 Task: Create a due date automation trigger when advanced on, on the tuesday after a card is due add basic assigned to me at 11:00 AM.
Action: Mouse moved to (941, 72)
Screenshot: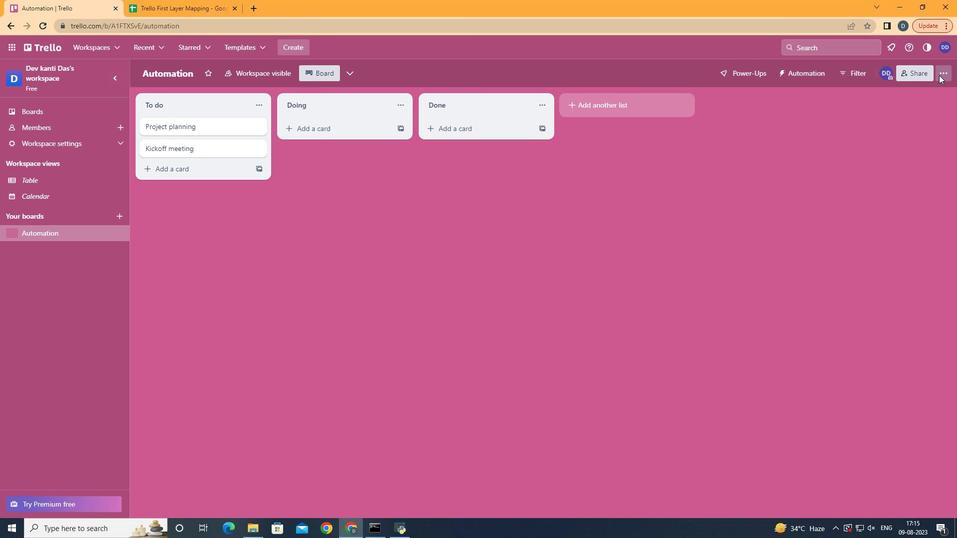 
Action: Mouse pressed left at (941, 72)
Screenshot: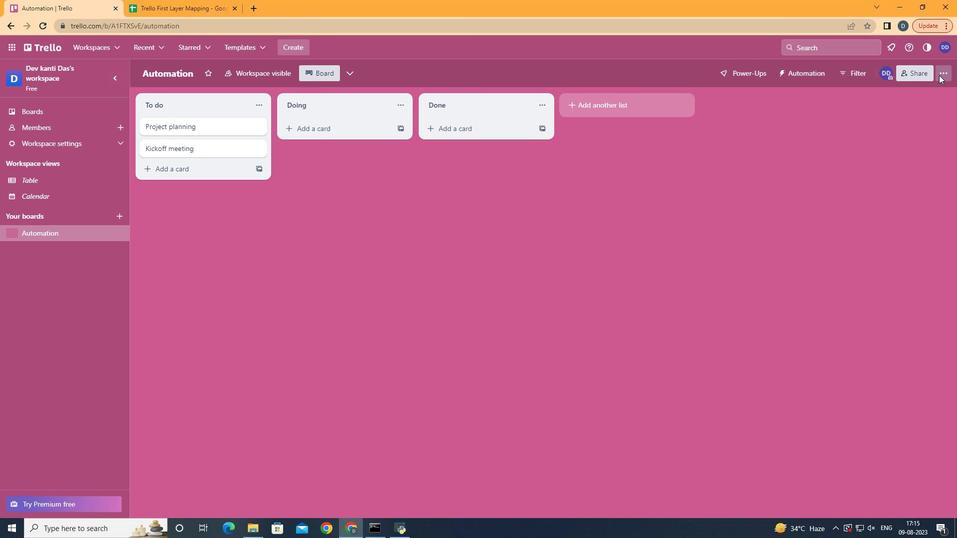 
Action: Mouse moved to (852, 218)
Screenshot: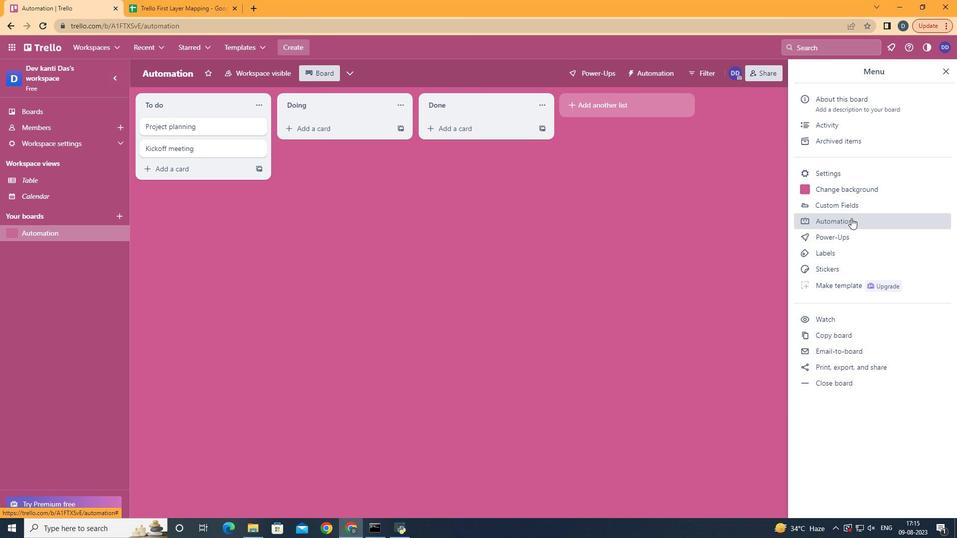 
Action: Mouse pressed left at (852, 218)
Screenshot: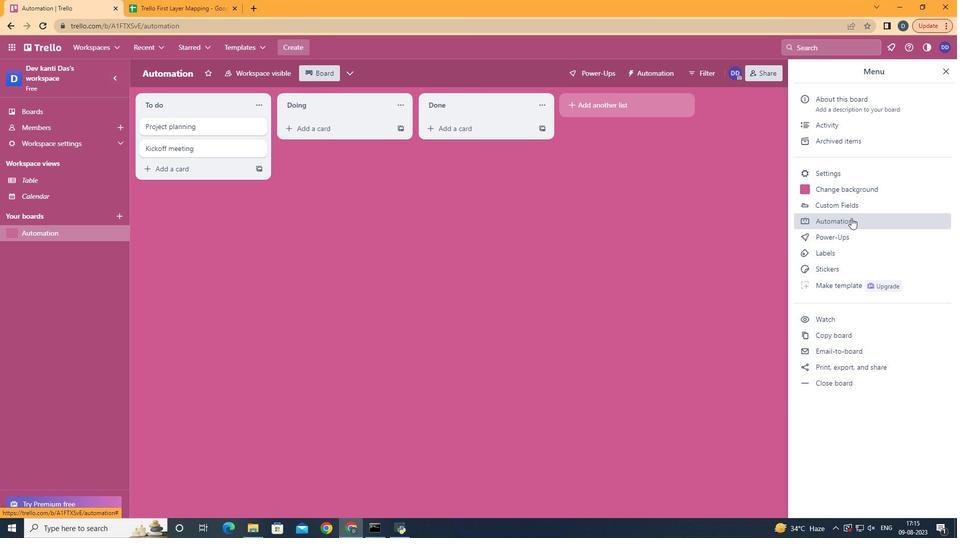 
Action: Mouse moved to (176, 197)
Screenshot: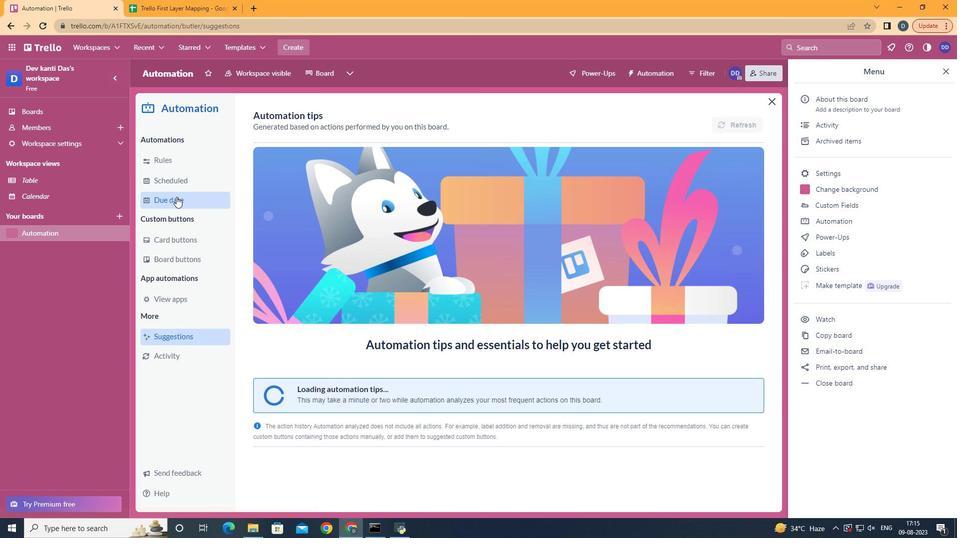 
Action: Mouse pressed left at (176, 197)
Screenshot: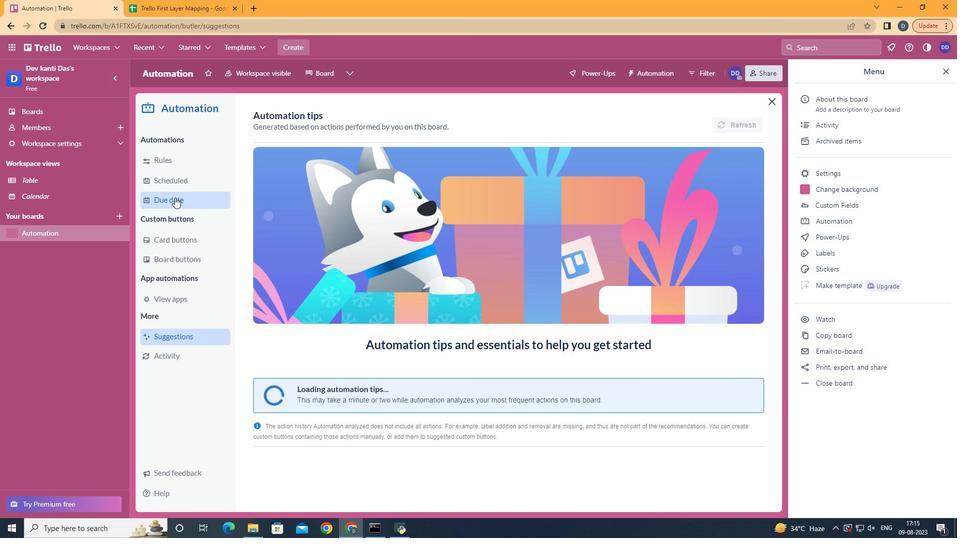 
Action: Mouse moved to (704, 116)
Screenshot: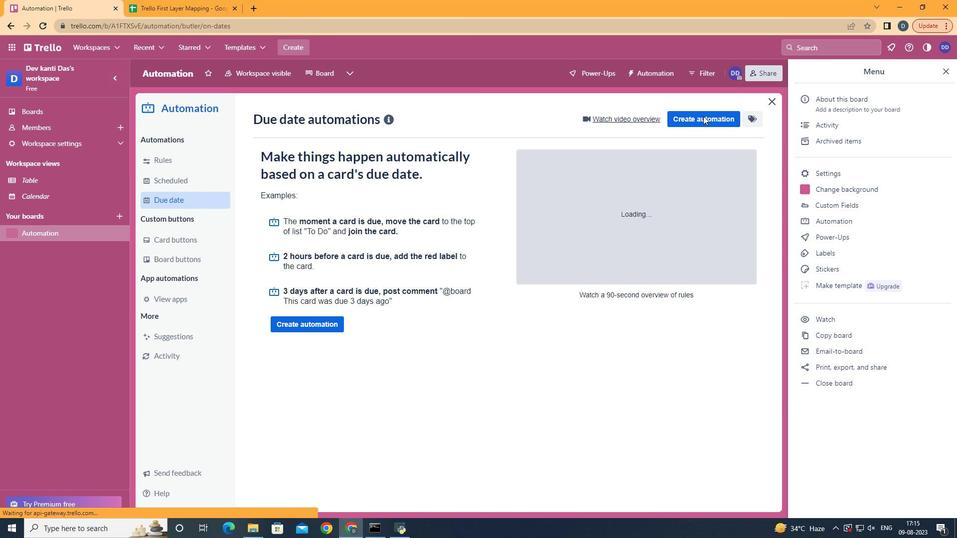 
Action: Mouse pressed left at (704, 116)
Screenshot: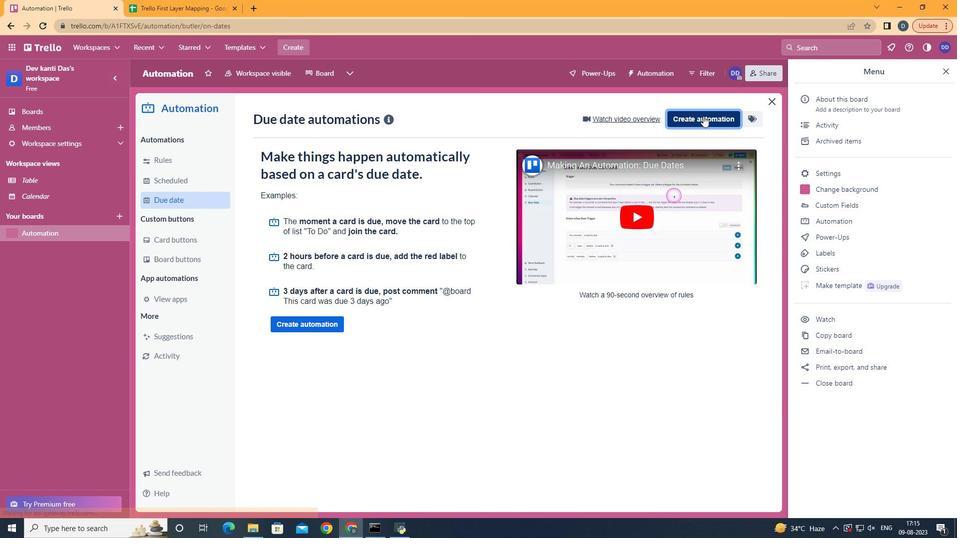 
Action: Mouse moved to (528, 211)
Screenshot: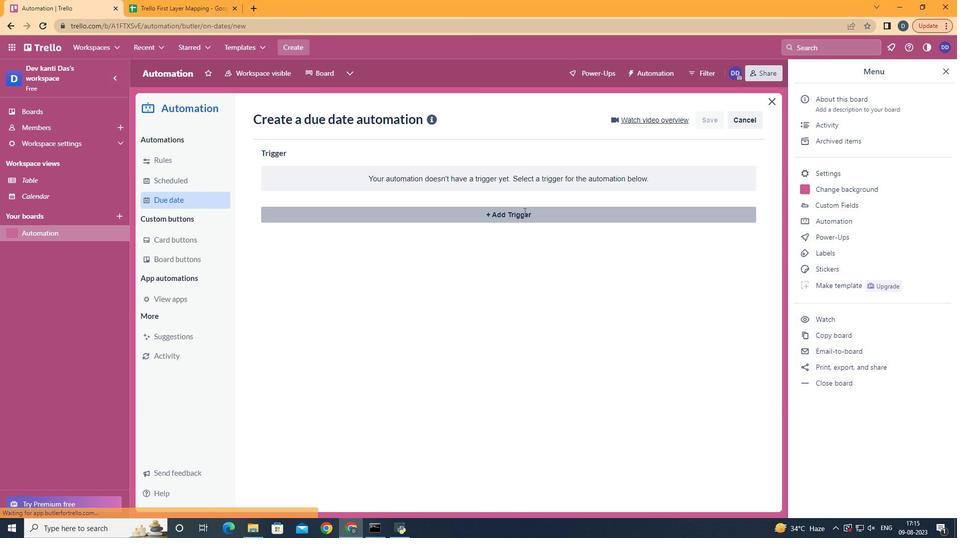 
Action: Mouse pressed left at (528, 211)
Screenshot: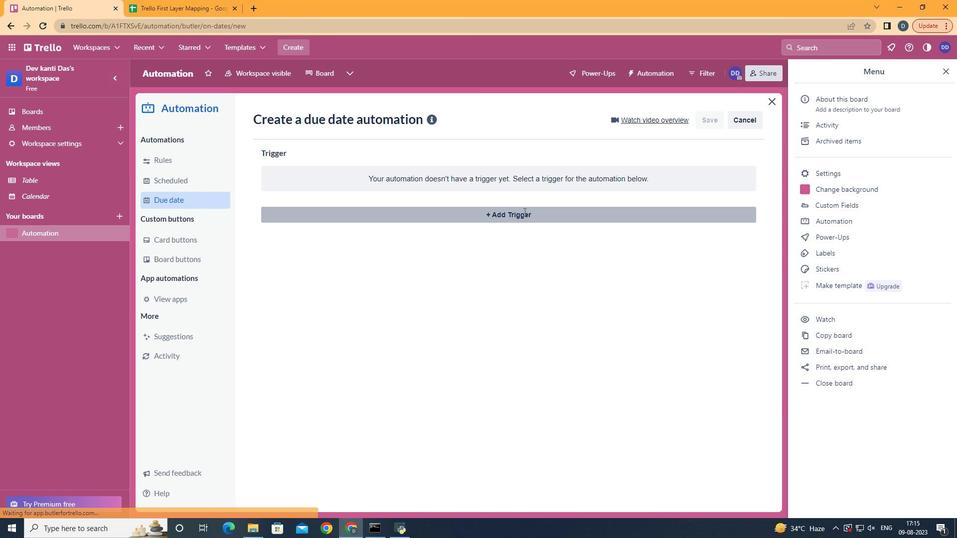 
Action: Mouse moved to (326, 281)
Screenshot: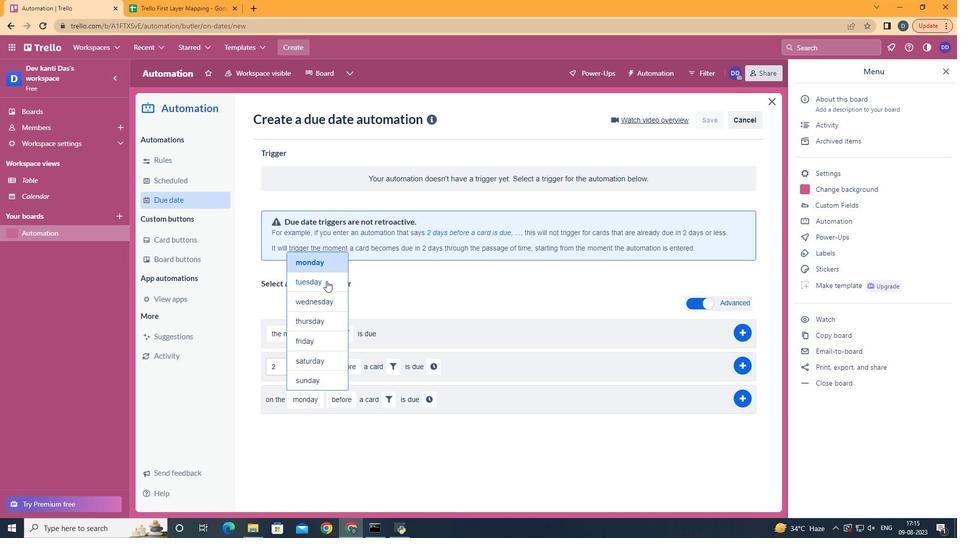 
Action: Mouse pressed left at (326, 281)
Screenshot: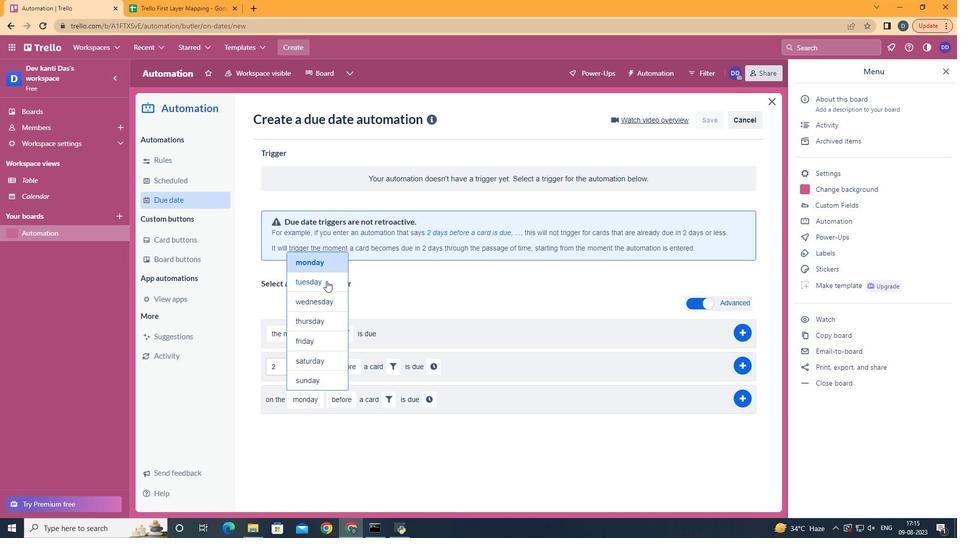 
Action: Mouse moved to (350, 440)
Screenshot: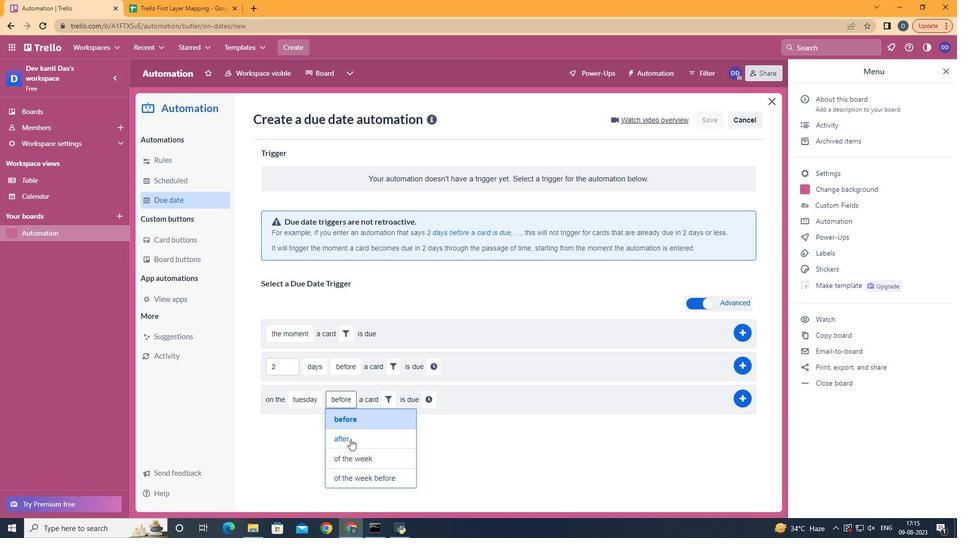 
Action: Mouse pressed left at (350, 440)
Screenshot: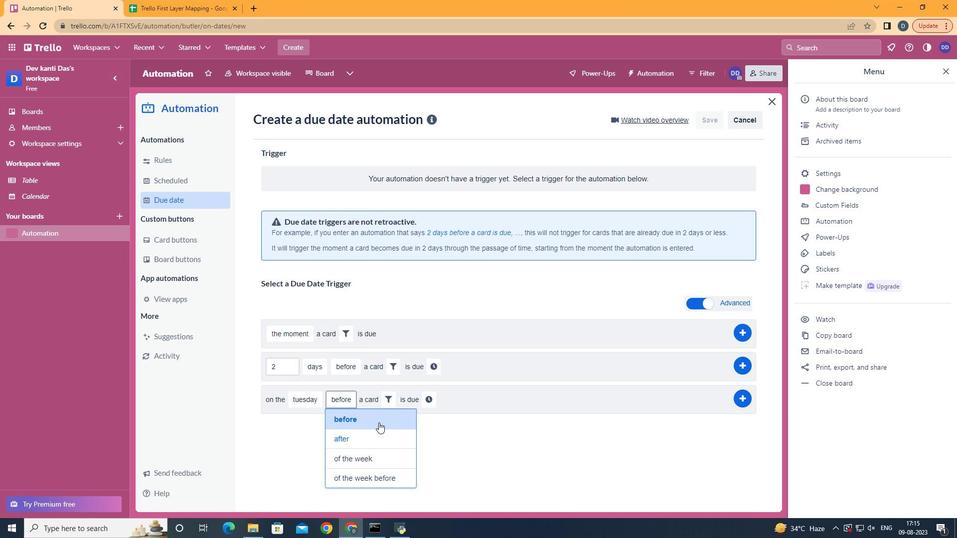 
Action: Mouse moved to (388, 399)
Screenshot: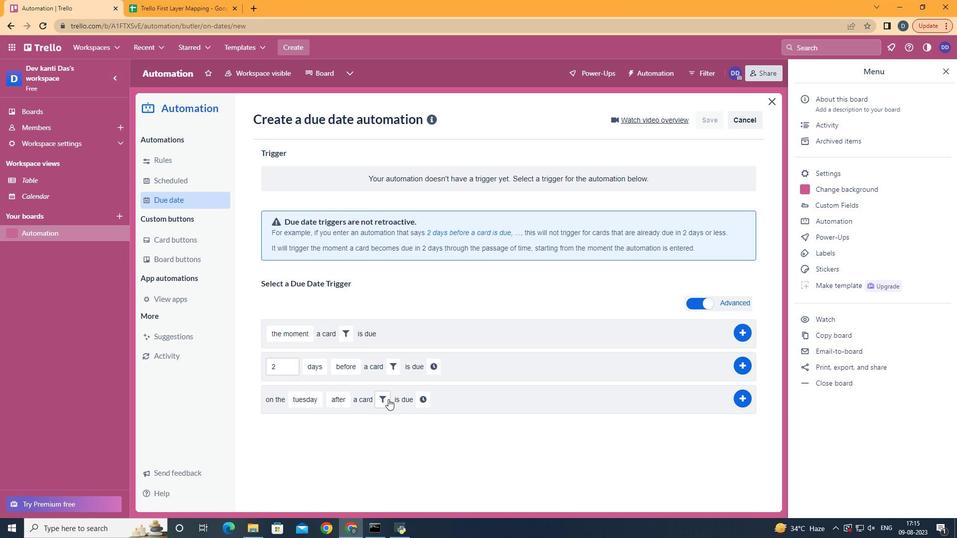 
Action: Mouse pressed left at (388, 399)
Screenshot: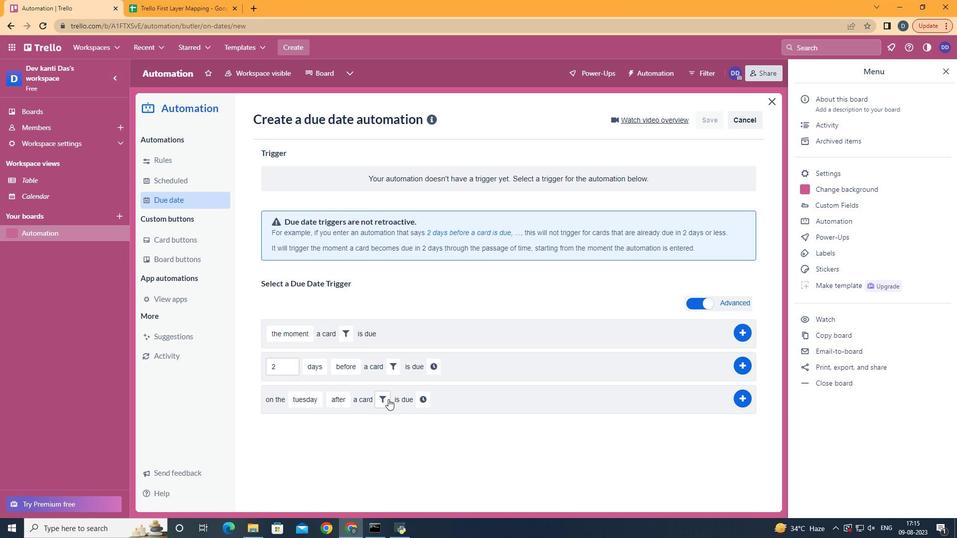 
Action: Mouse moved to (408, 459)
Screenshot: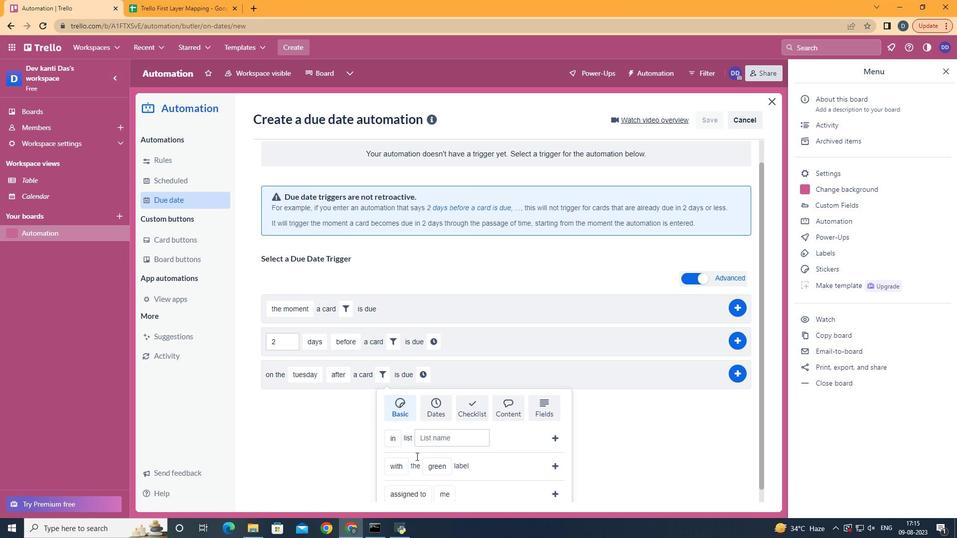 
Action: Mouse scrolled (408, 459) with delta (0, 0)
Screenshot: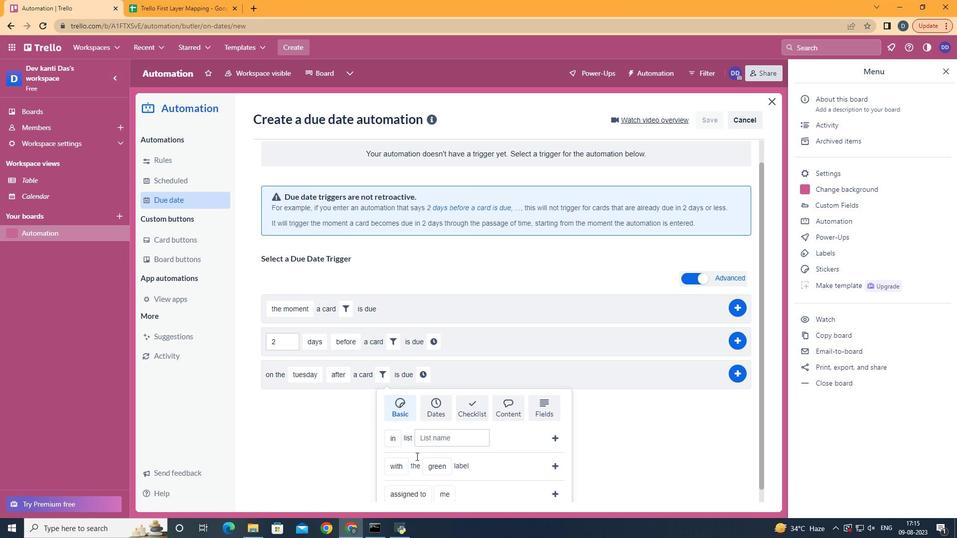 
Action: Mouse scrolled (408, 459) with delta (0, 0)
Screenshot: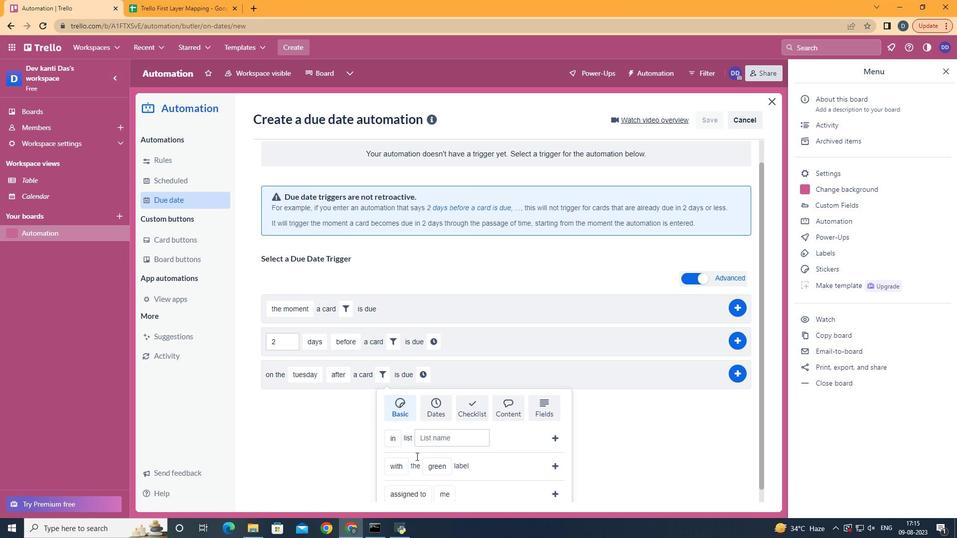 
Action: Mouse scrolled (408, 459) with delta (0, 0)
Screenshot: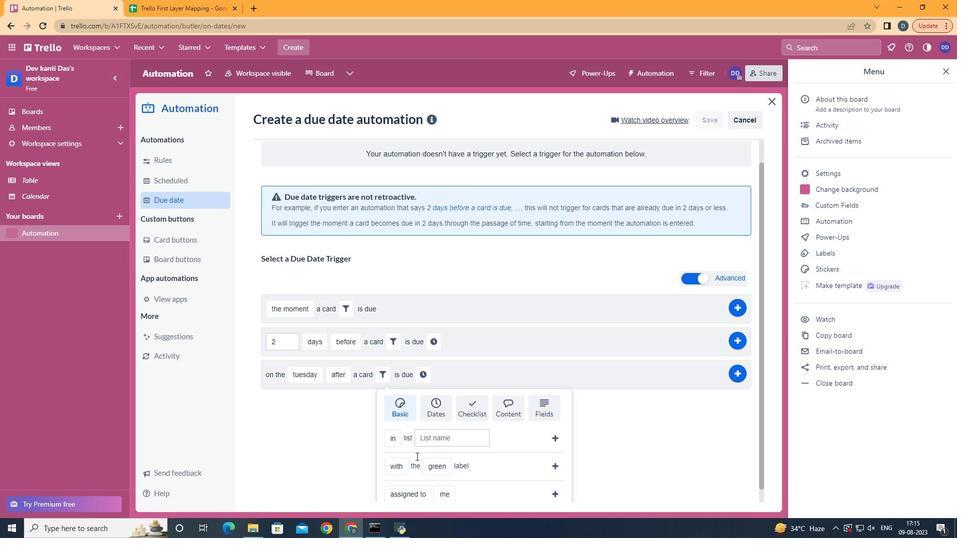 
Action: Mouse scrolled (408, 459) with delta (0, 0)
Screenshot: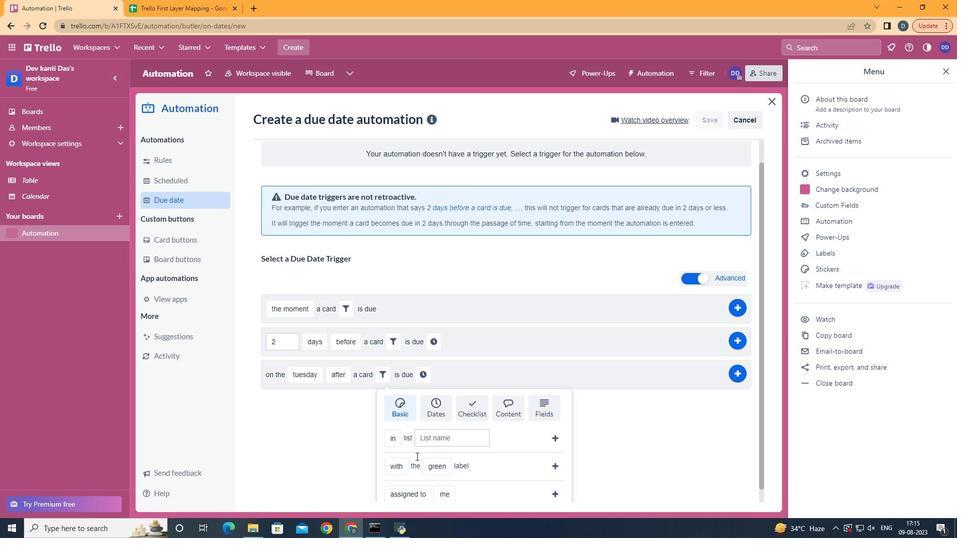 
Action: Mouse scrolled (408, 459) with delta (0, 0)
Screenshot: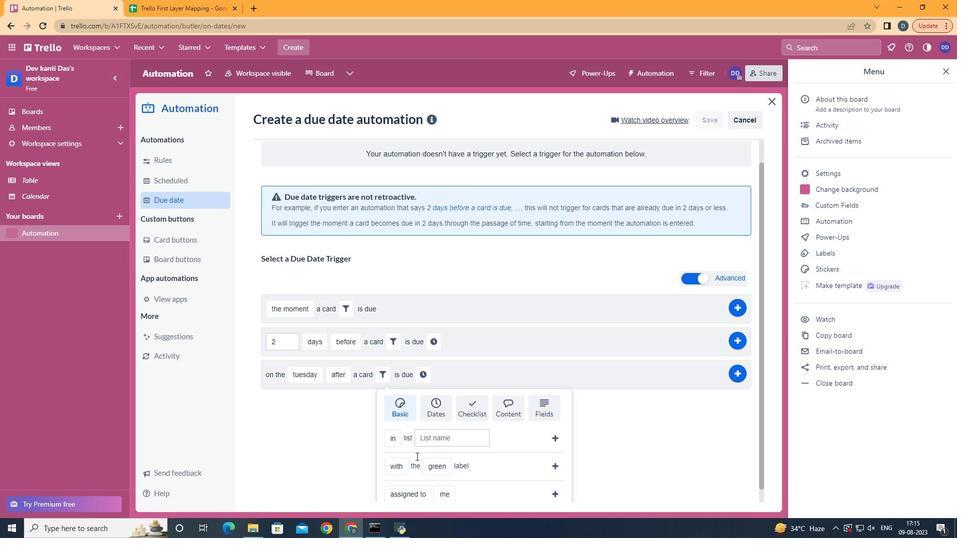 
Action: Mouse moved to (416, 420)
Screenshot: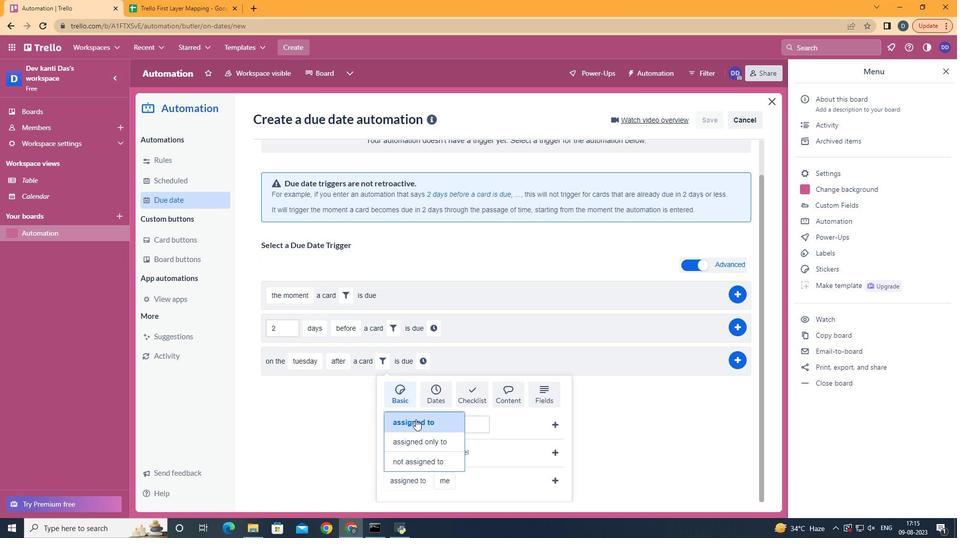 
Action: Mouse pressed left at (416, 420)
Screenshot: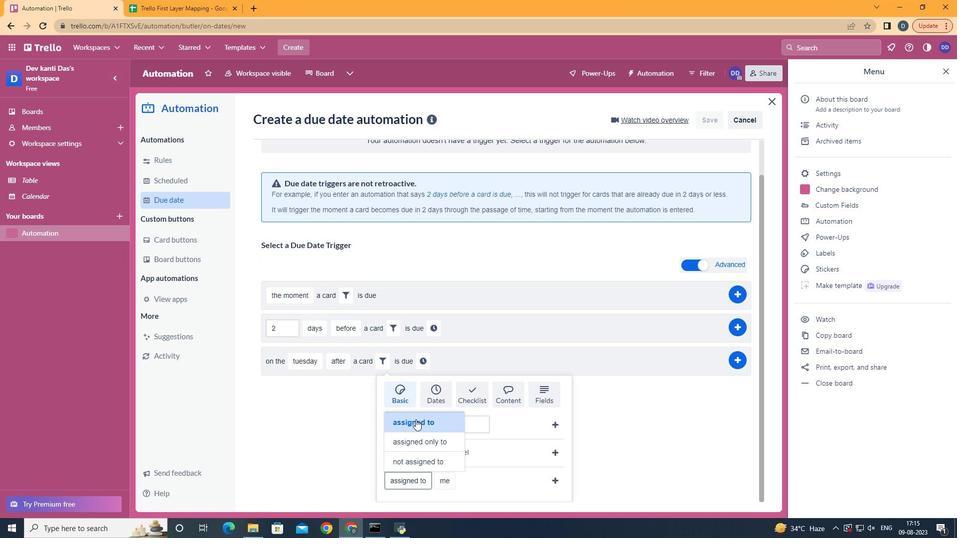 
Action: Mouse moved to (453, 421)
Screenshot: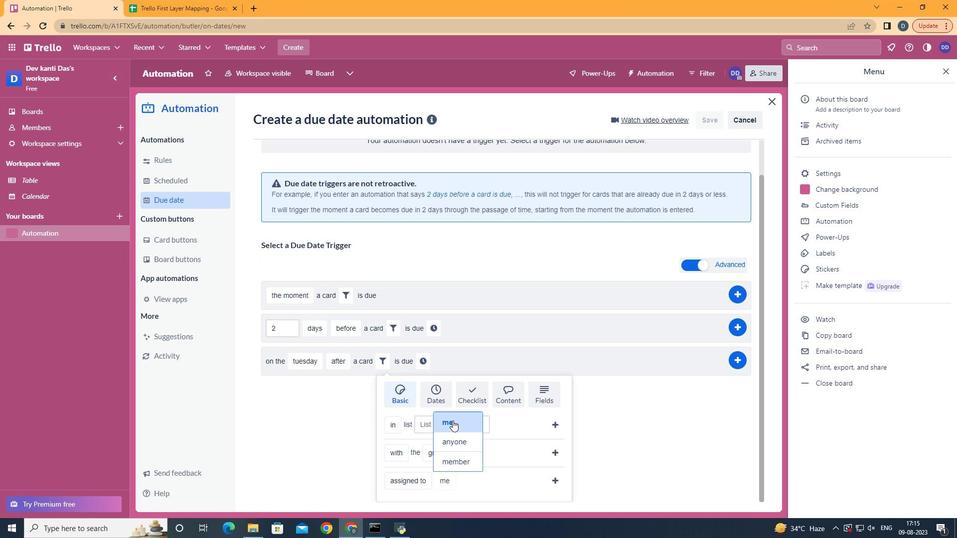 
Action: Mouse pressed left at (453, 421)
Screenshot: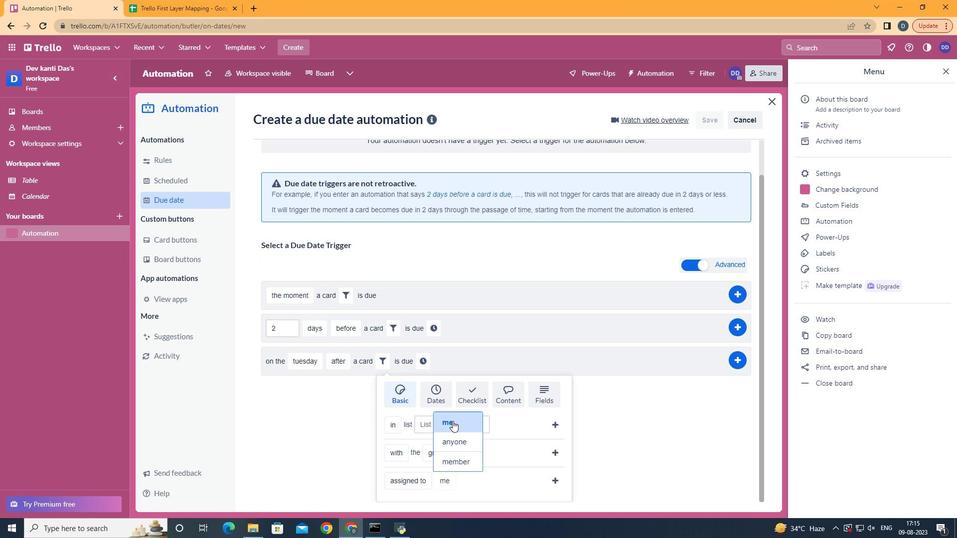 
Action: Mouse moved to (554, 478)
Screenshot: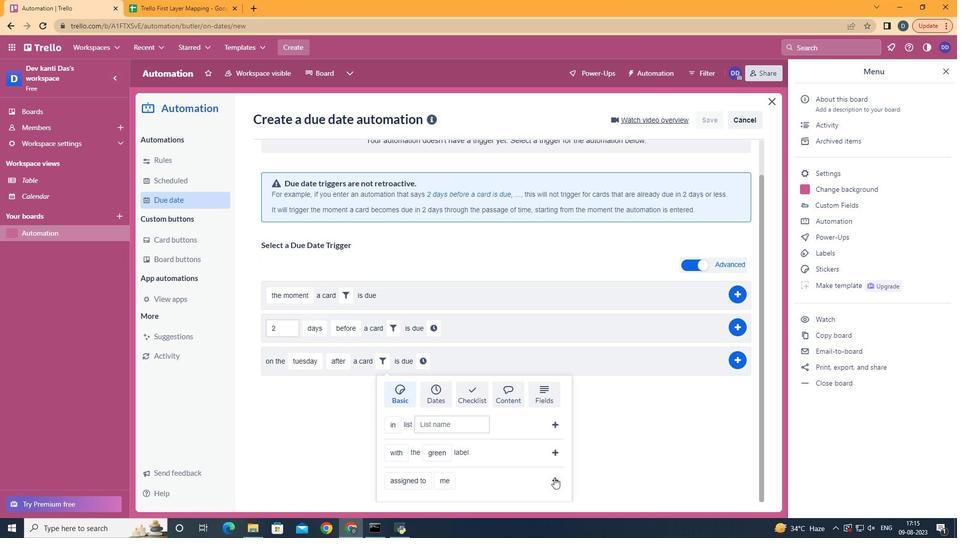 
Action: Mouse pressed left at (554, 478)
Screenshot: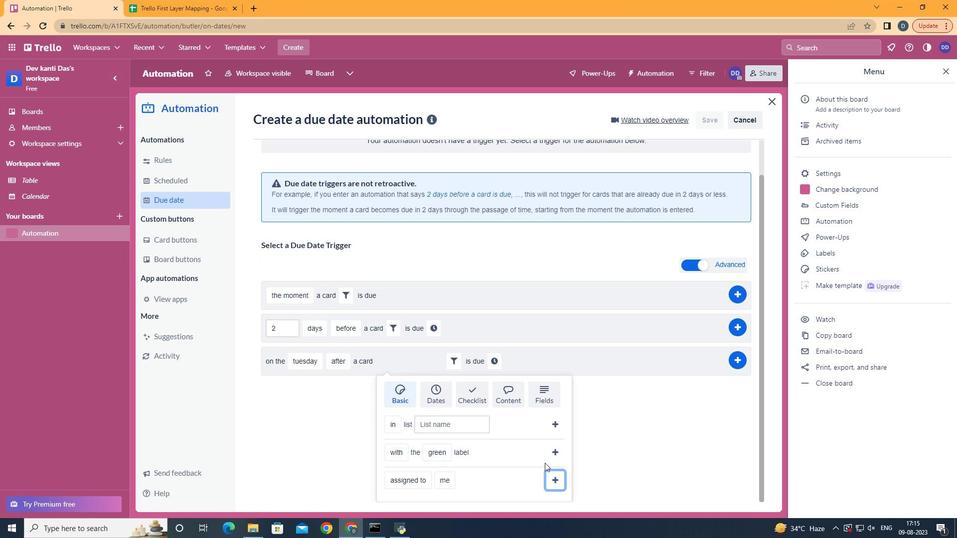 
Action: Mouse moved to (494, 398)
Screenshot: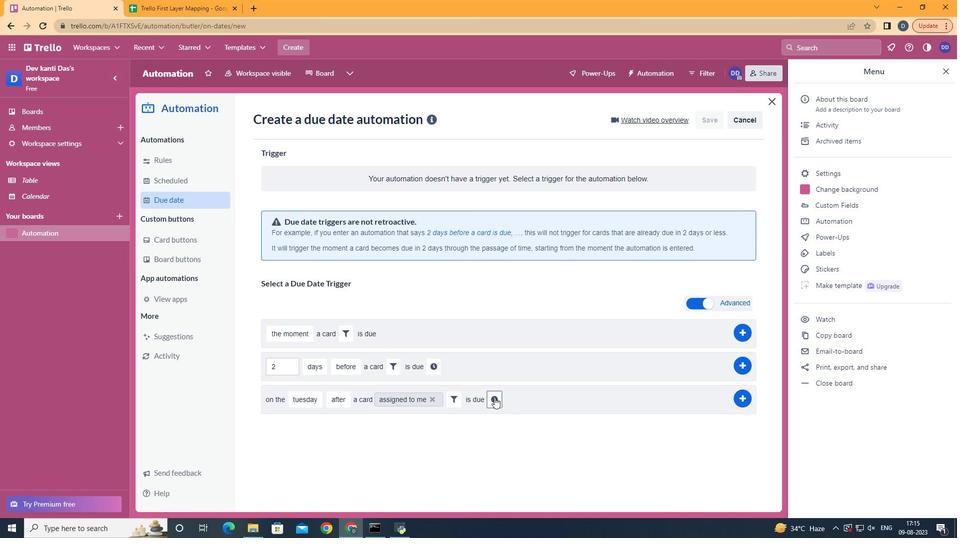 
Action: Mouse pressed left at (494, 398)
Screenshot: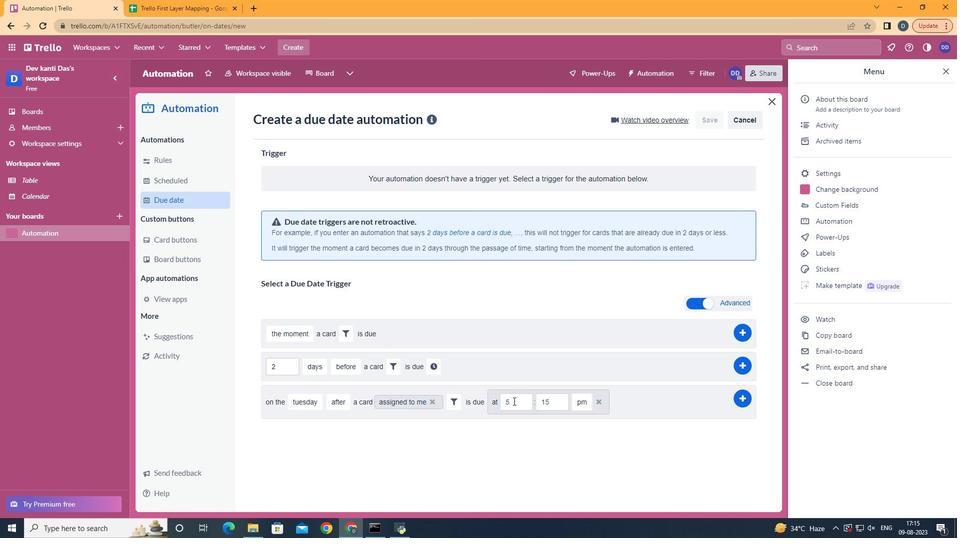 
Action: Mouse moved to (520, 402)
Screenshot: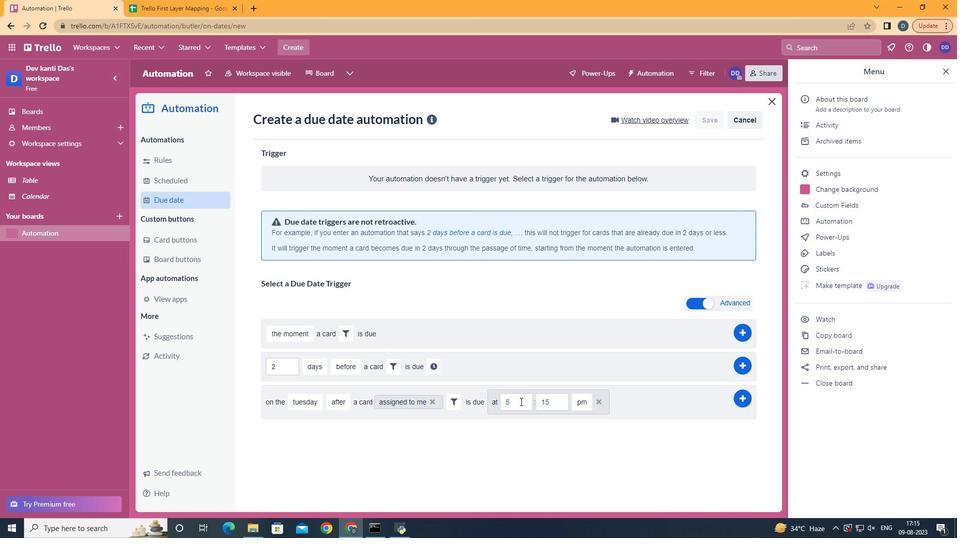 
Action: Mouse pressed left at (520, 402)
Screenshot: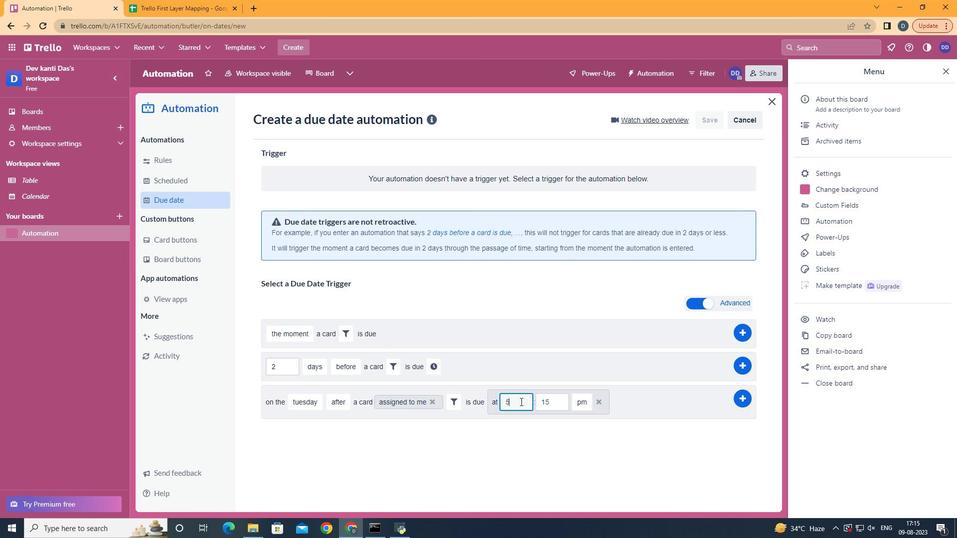
Action: Mouse moved to (525, 402)
Screenshot: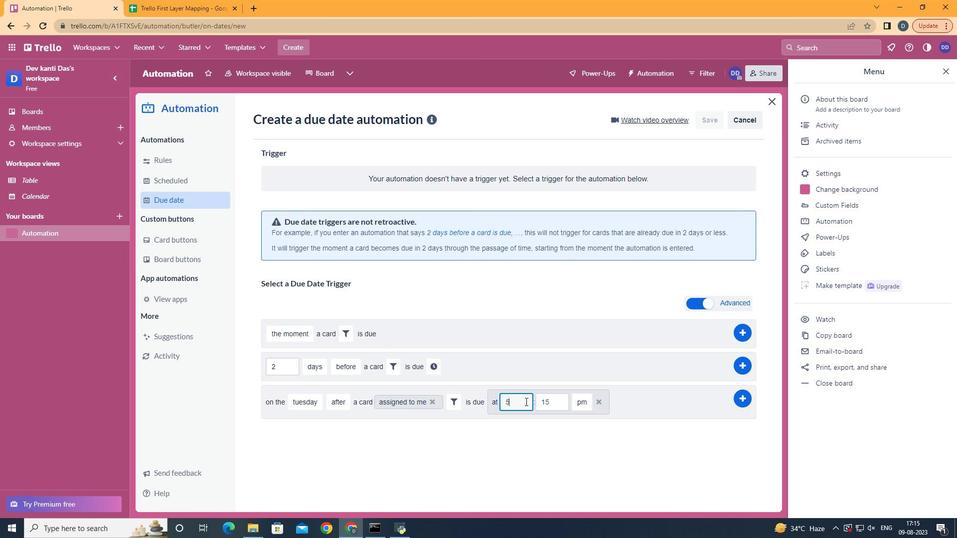 
Action: Key pressed <Key.backspace>11
Screenshot: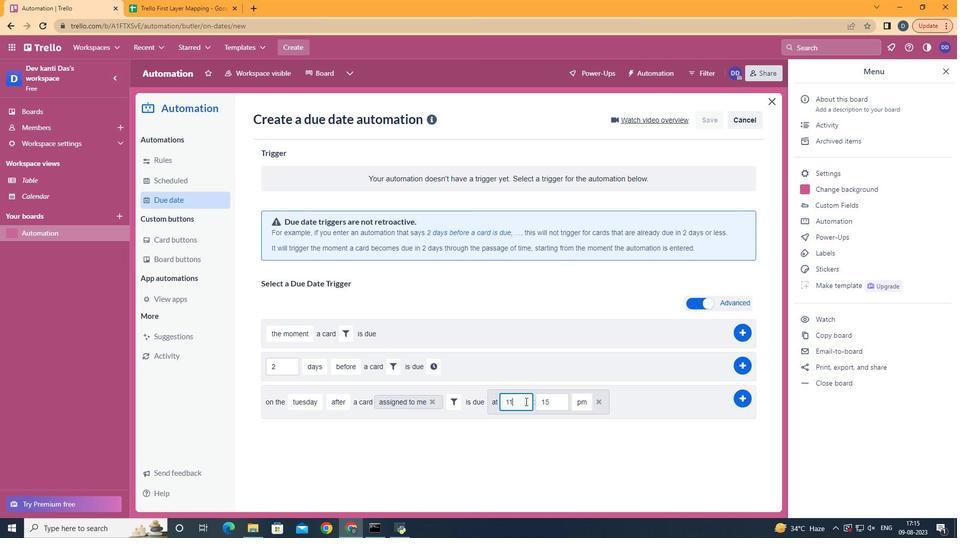 
Action: Mouse moved to (554, 409)
Screenshot: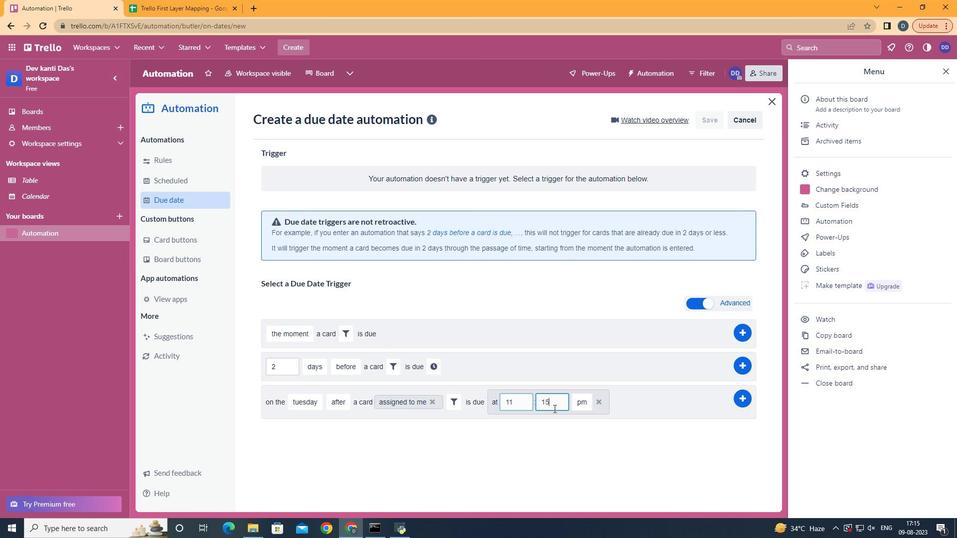 
Action: Mouse pressed left at (554, 409)
Screenshot: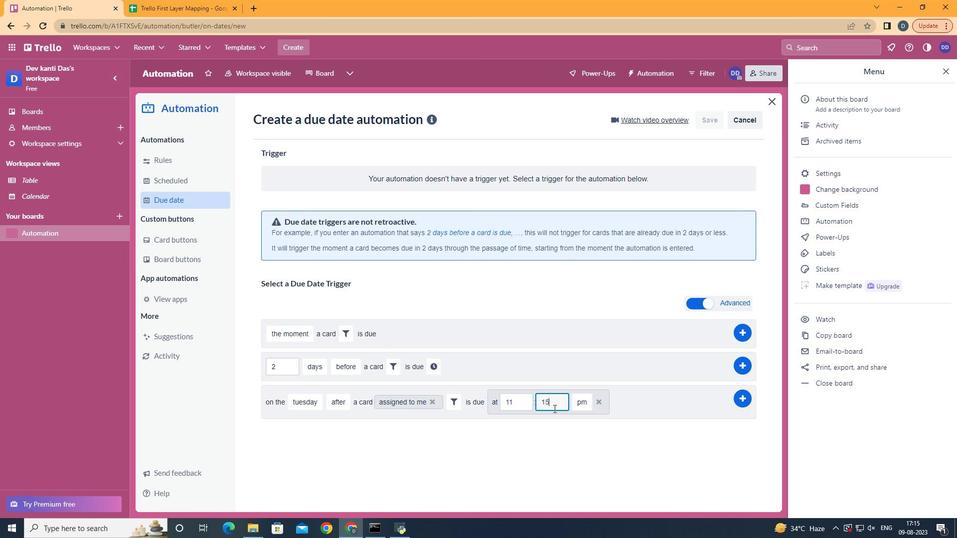 
Action: Key pressed <Key.backspace>
Screenshot: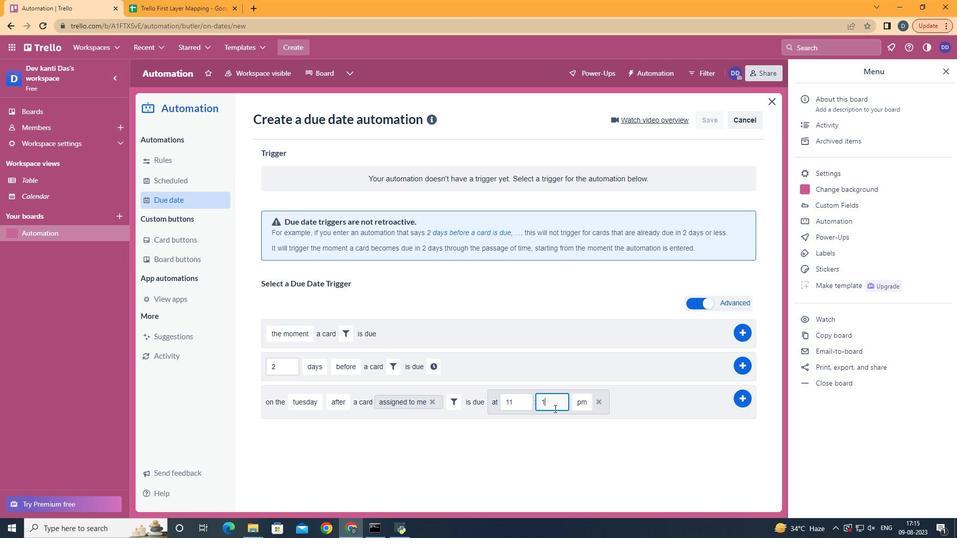 
Action: Mouse moved to (554, 409)
Screenshot: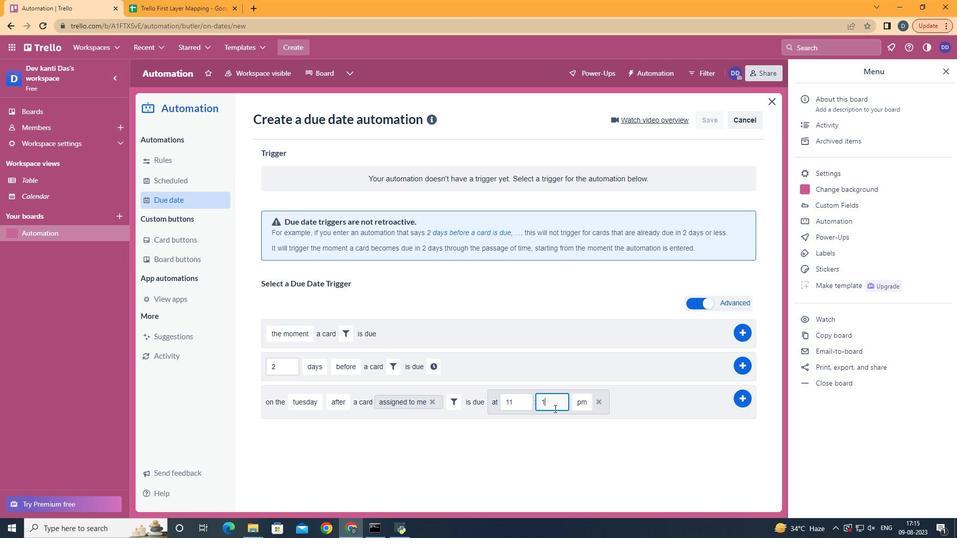 
Action: Key pressed <Key.backspace>00
Screenshot: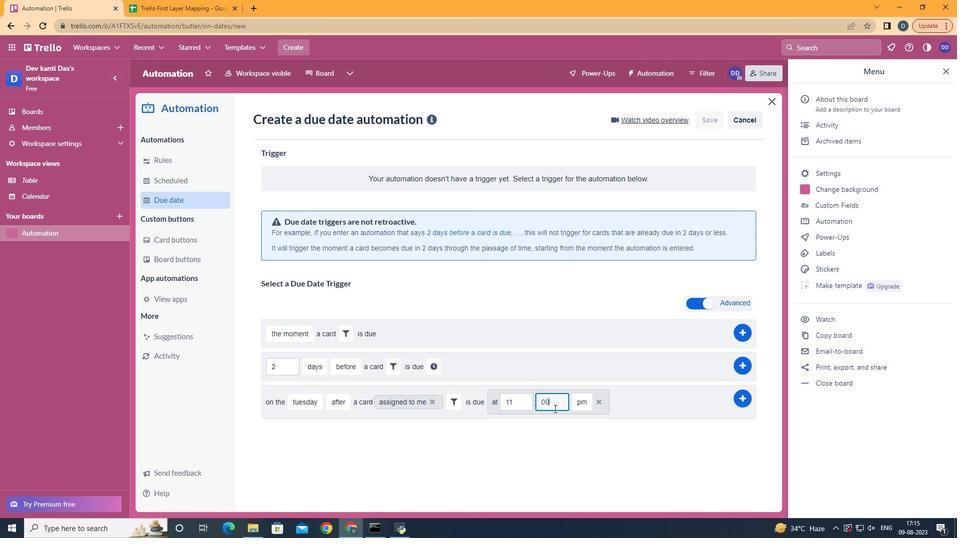 
Action: Mouse moved to (587, 421)
Screenshot: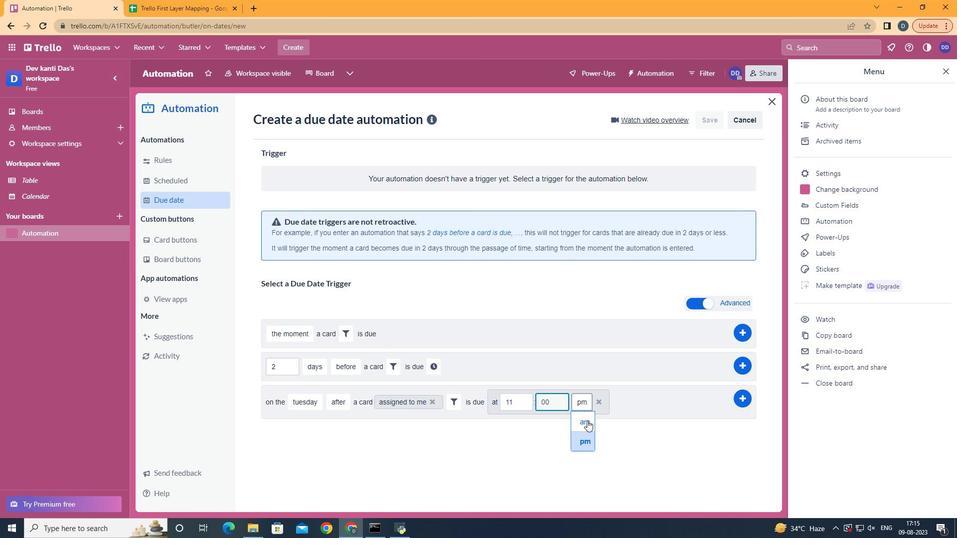 
Action: Mouse pressed left at (587, 421)
Screenshot: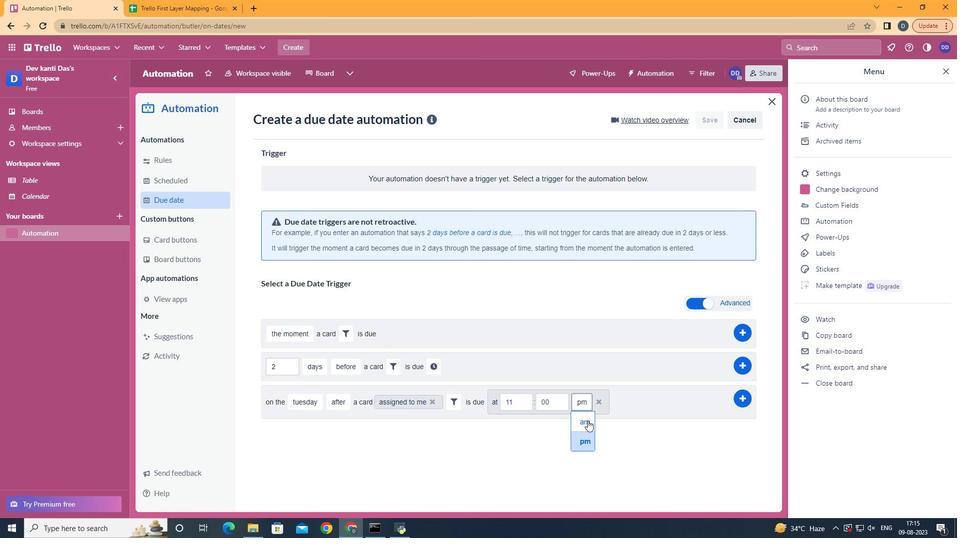 
Action: Mouse moved to (746, 398)
Screenshot: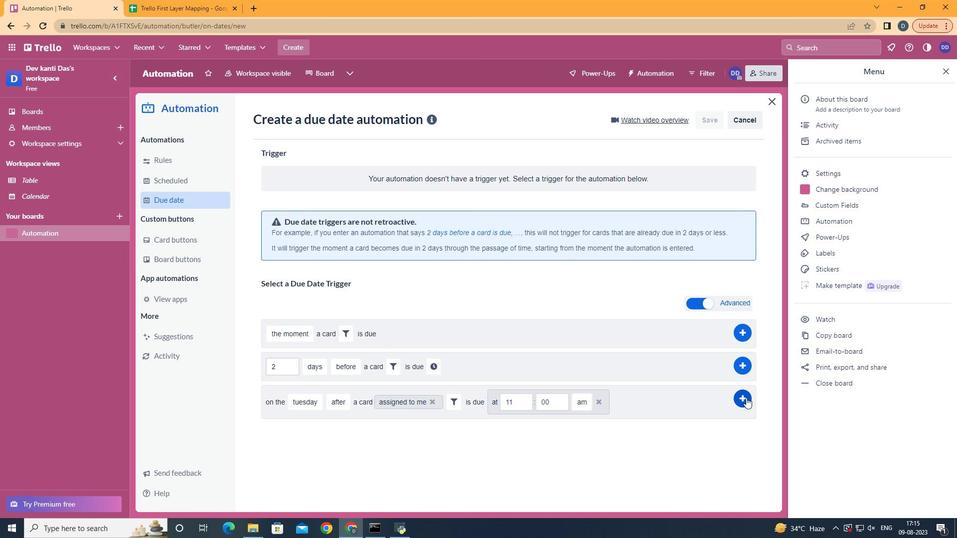 
Action: Mouse pressed left at (746, 398)
Screenshot: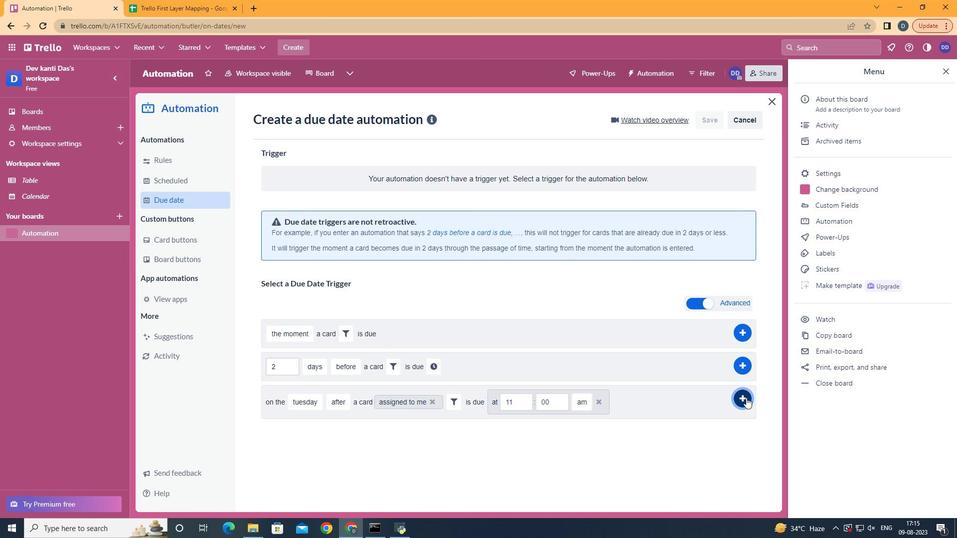 
Action: Mouse moved to (569, 224)
Screenshot: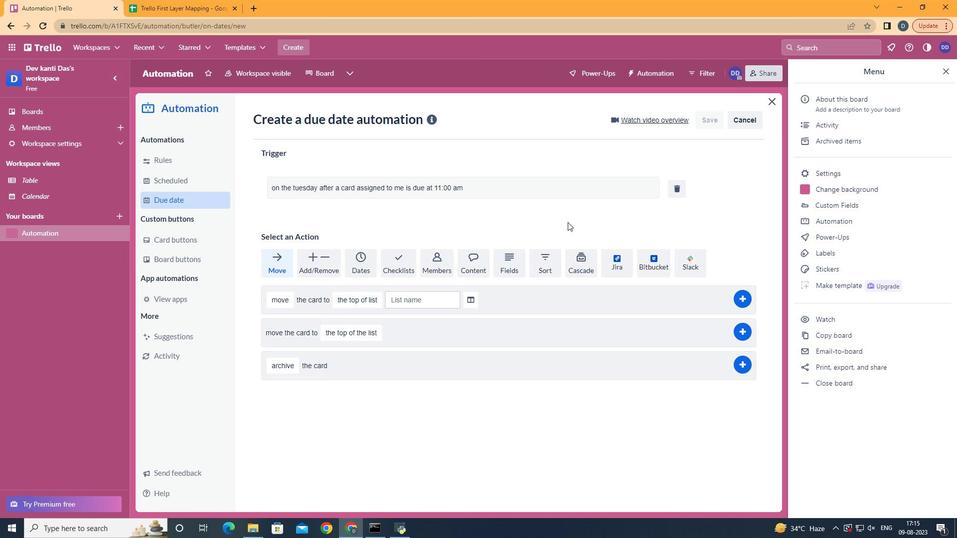
